 Task: Add Hu Organic Cashew Butter & Raspberry Dark Chocolate Bar to the cart.
Action: Mouse moved to (18, 70)
Screenshot: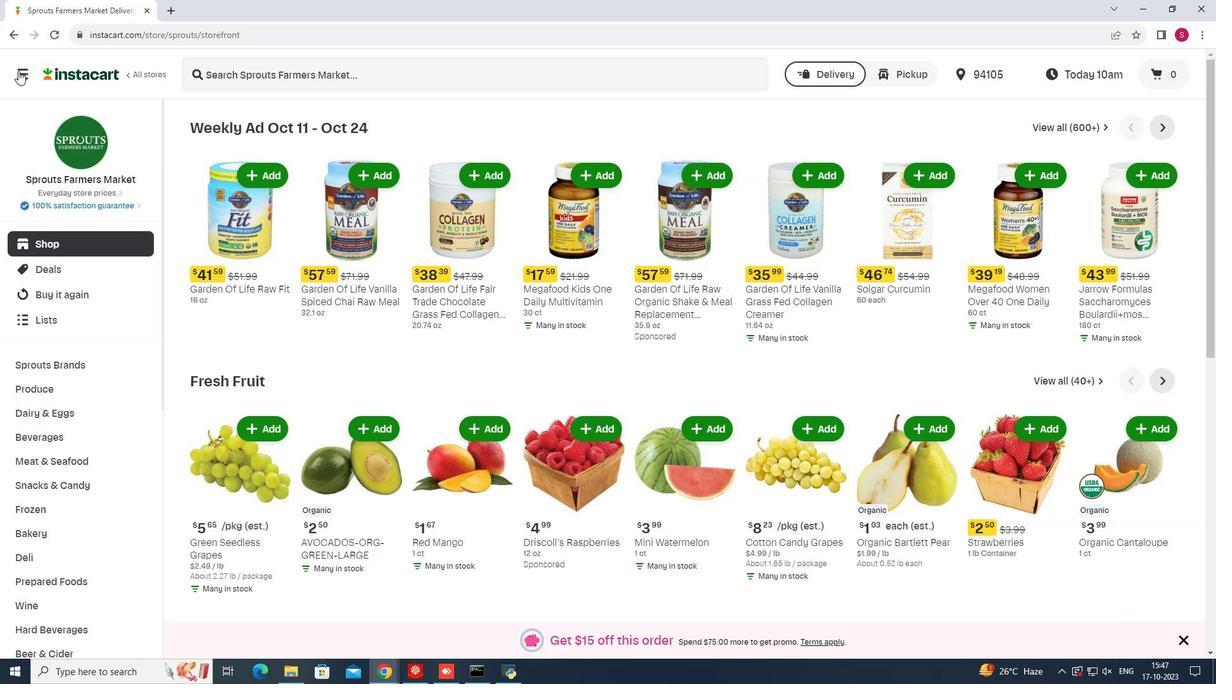 
Action: Mouse pressed left at (18, 70)
Screenshot: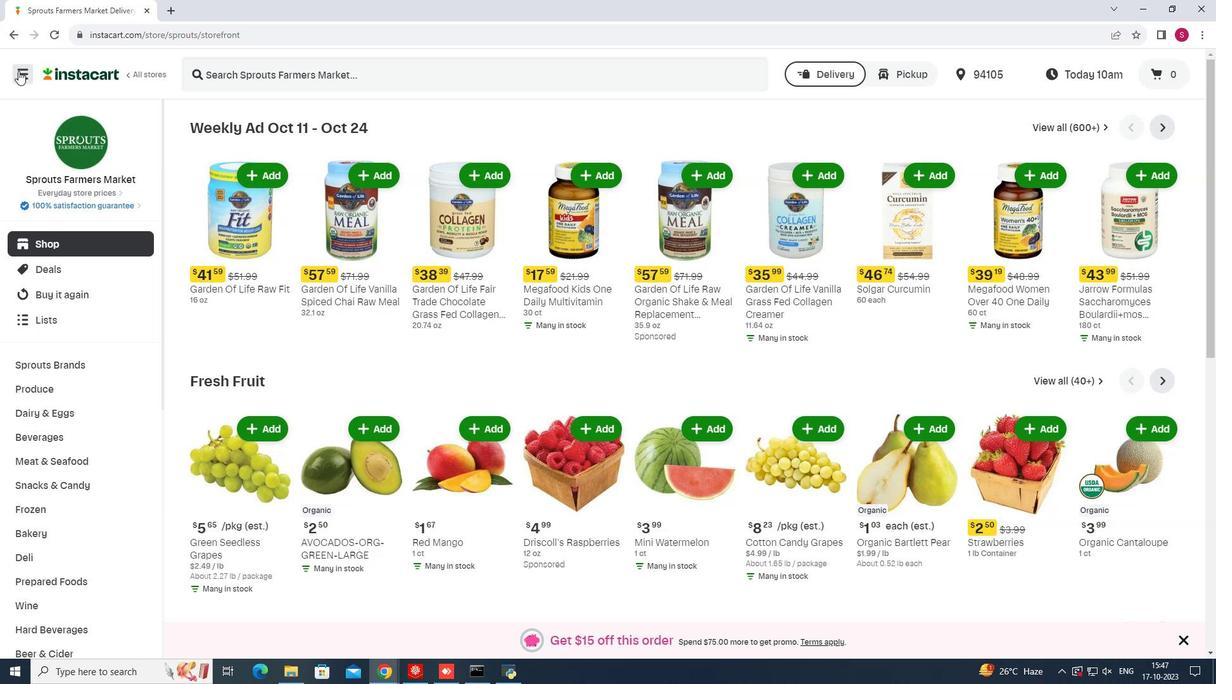 
Action: Mouse moved to (81, 331)
Screenshot: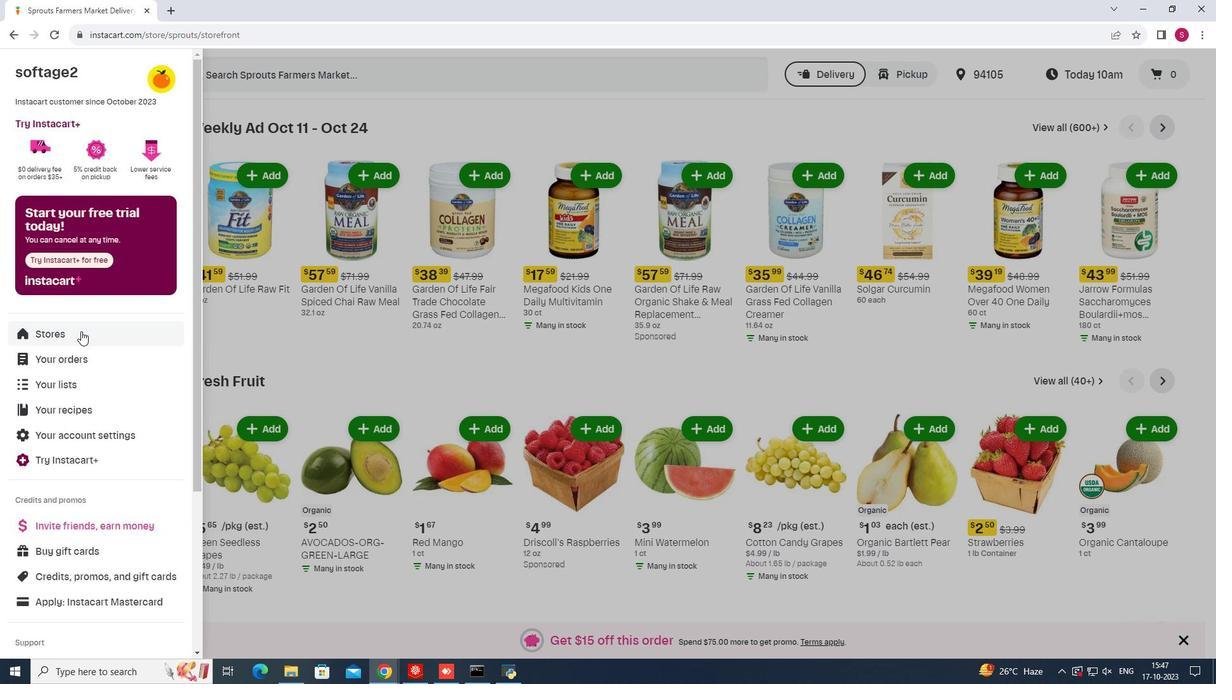 
Action: Mouse pressed left at (81, 331)
Screenshot: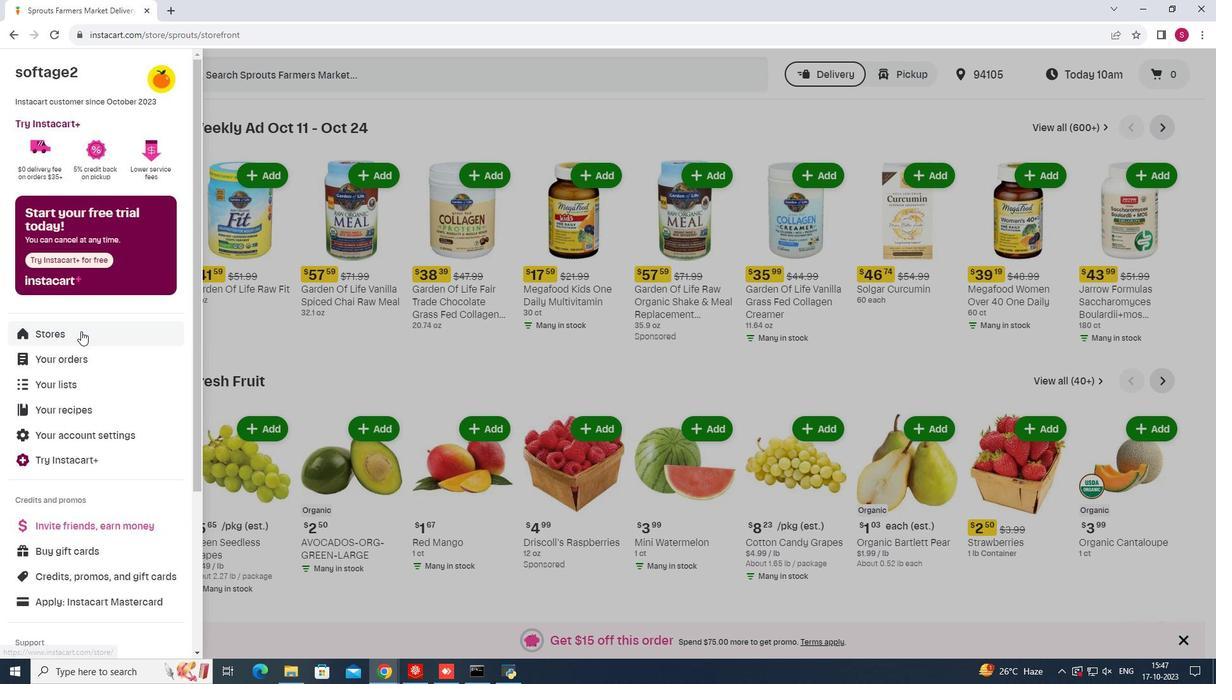 
Action: Mouse moved to (295, 115)
Screenshot: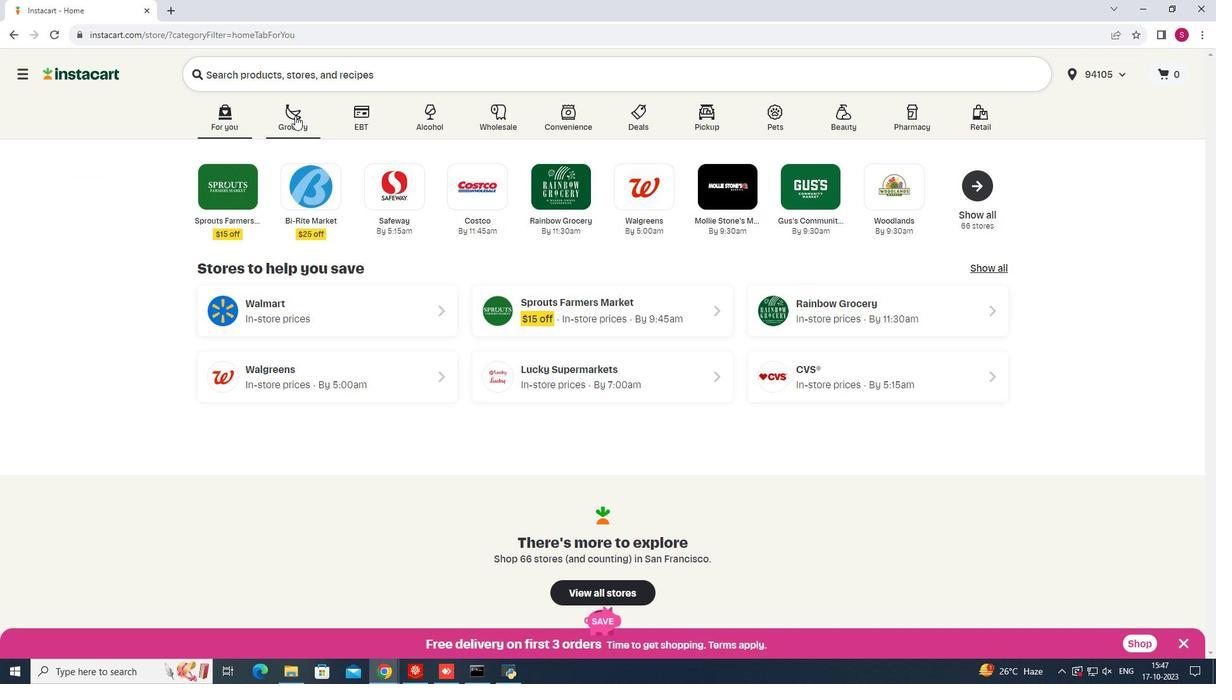 
Action: Mouse pressed left at (295, 115)
Screenshot: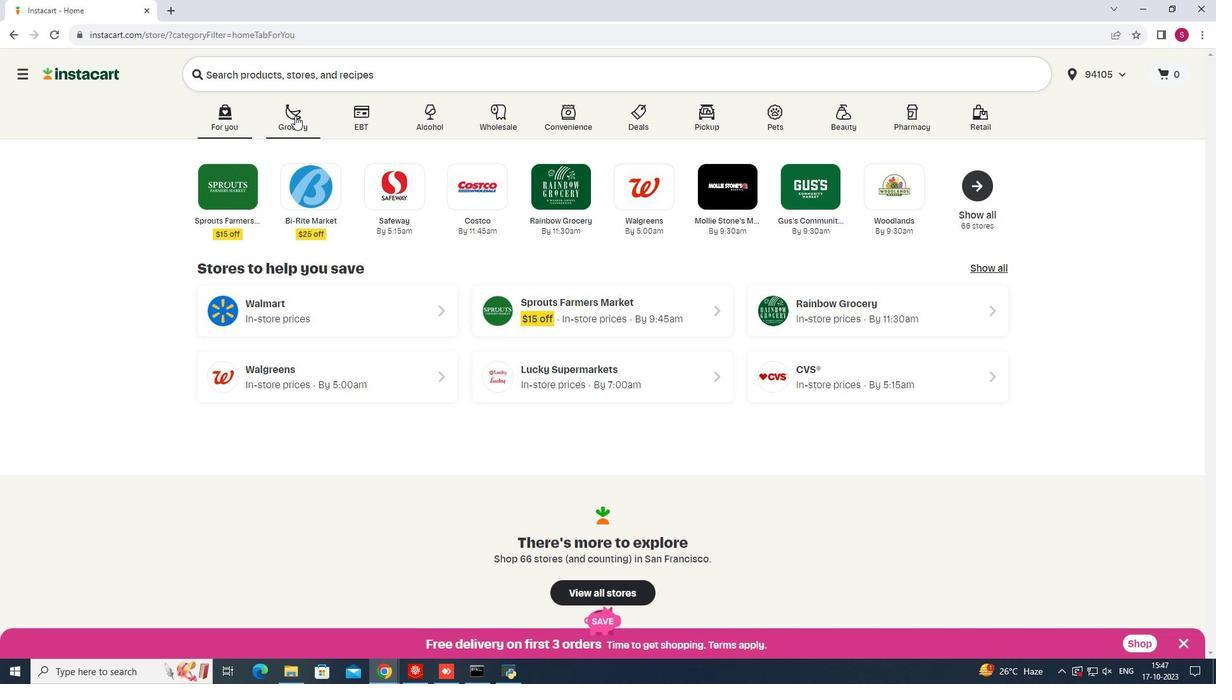 
Action: Mouse moved to (863, 172)
Screenshot: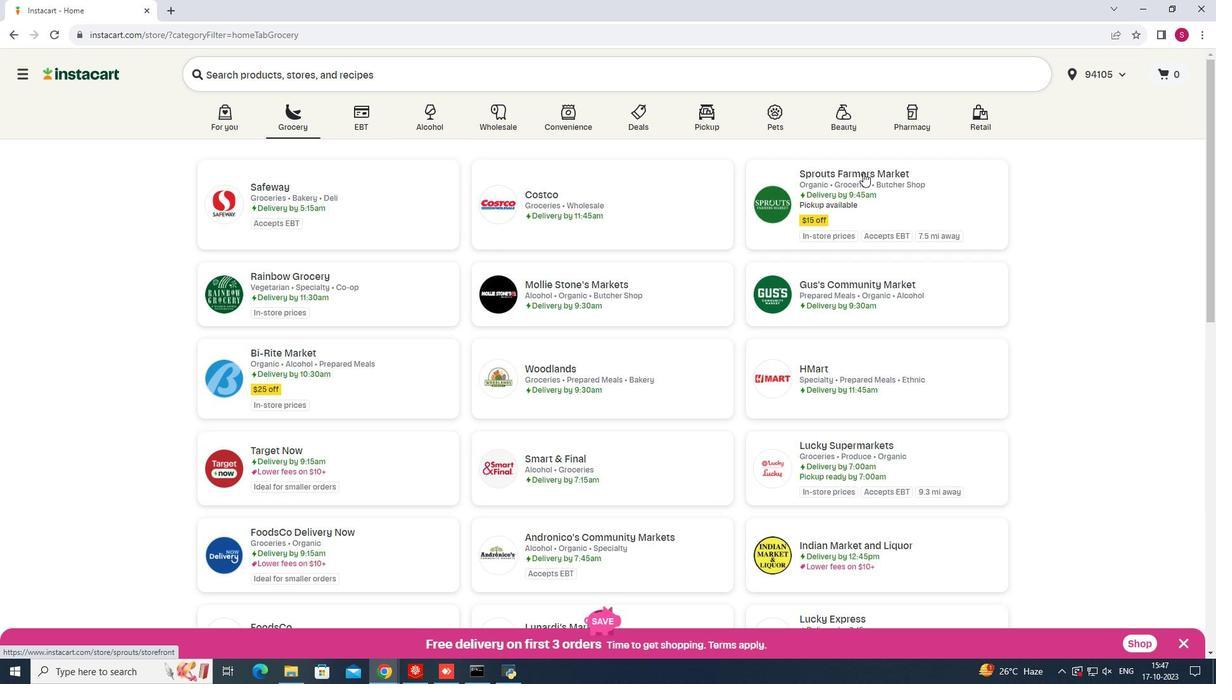 
Action: Mouse pressed left at (863, 172)
Screenshot: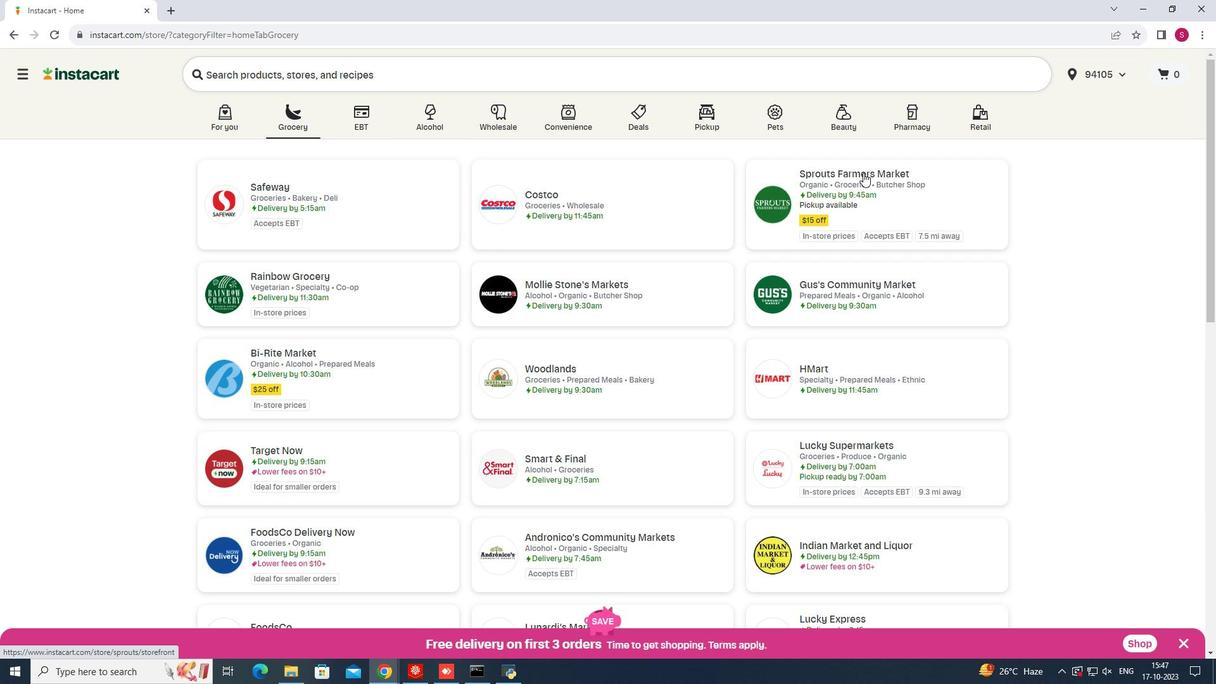 
Action: Mouse moved to (58, 482)
Screenshot: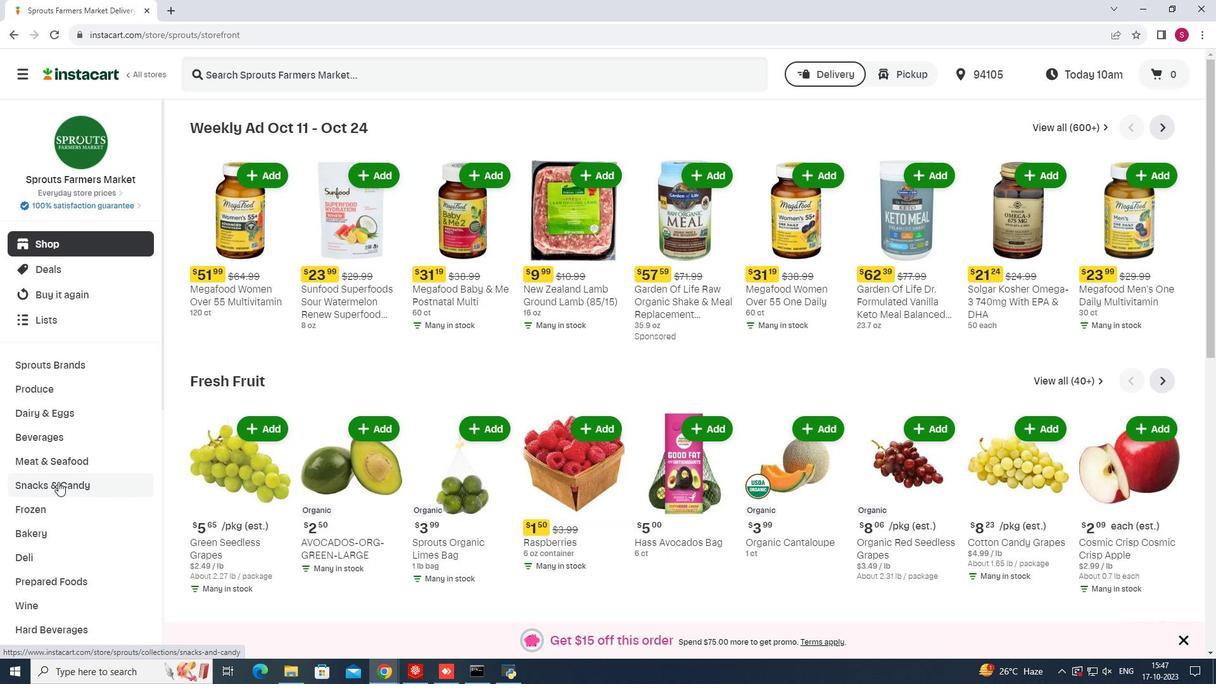
Action: Mouse pressed left at (58, 482)
Screenshot: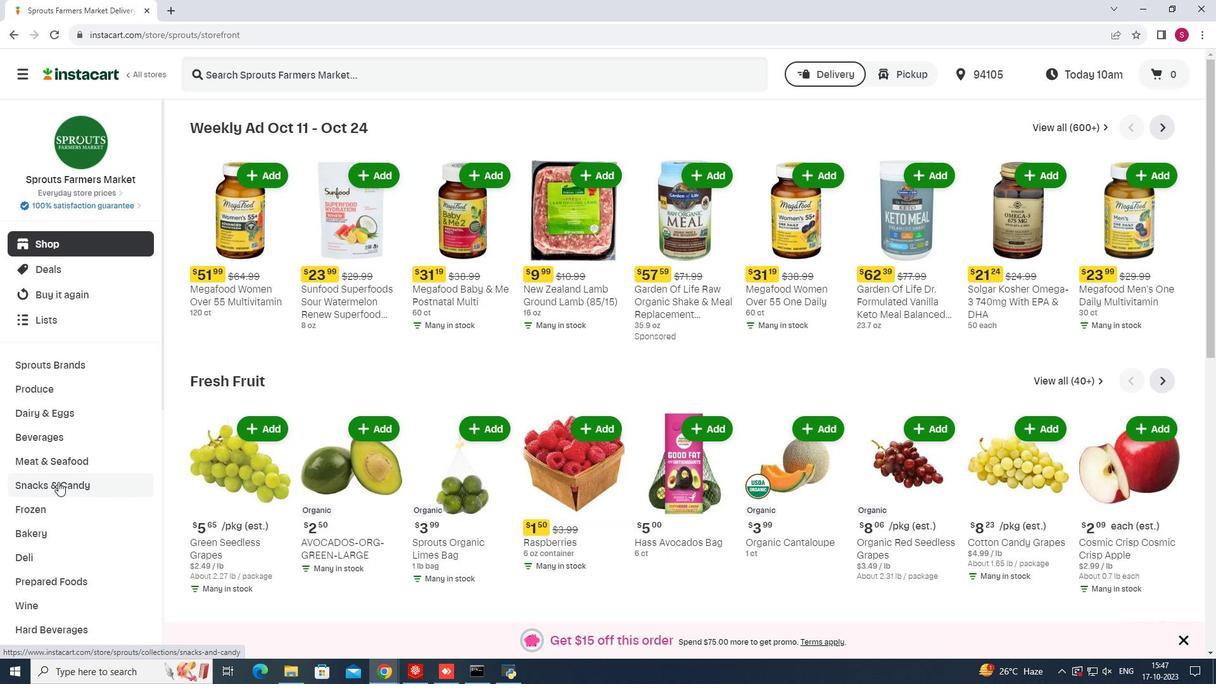 
Action: Mouse pressed left at (58, 482)
Screenshot: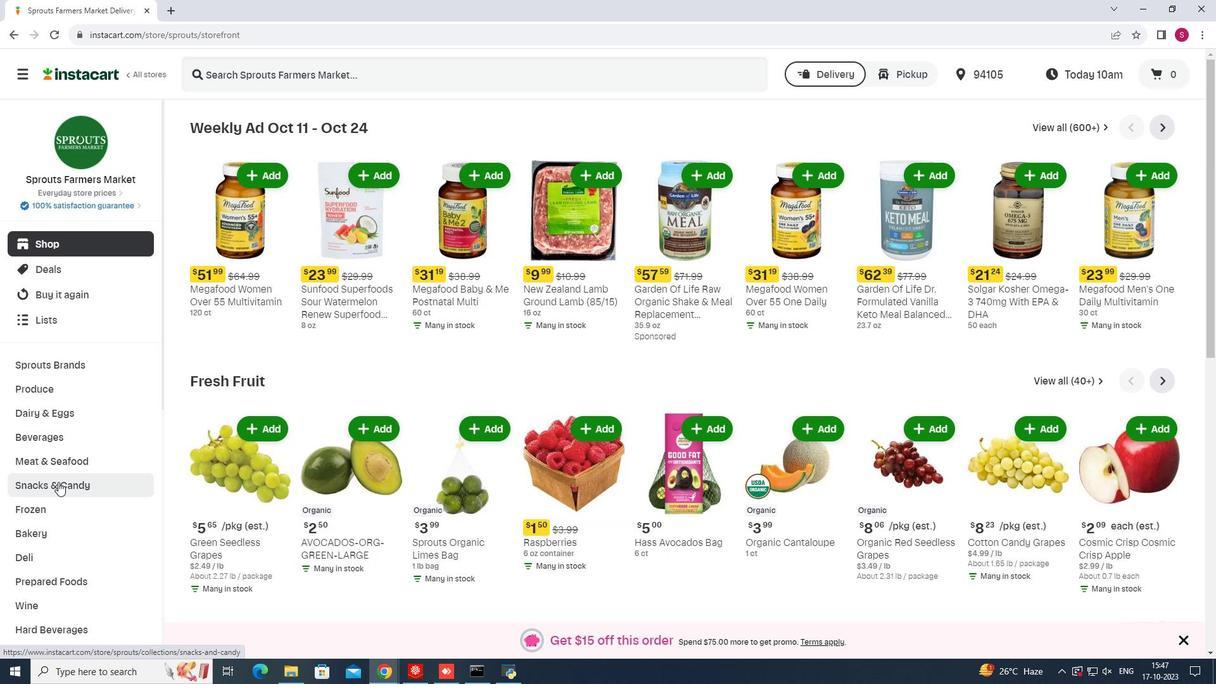 
Action: Mouse moved to (354, 154)
Screenshot: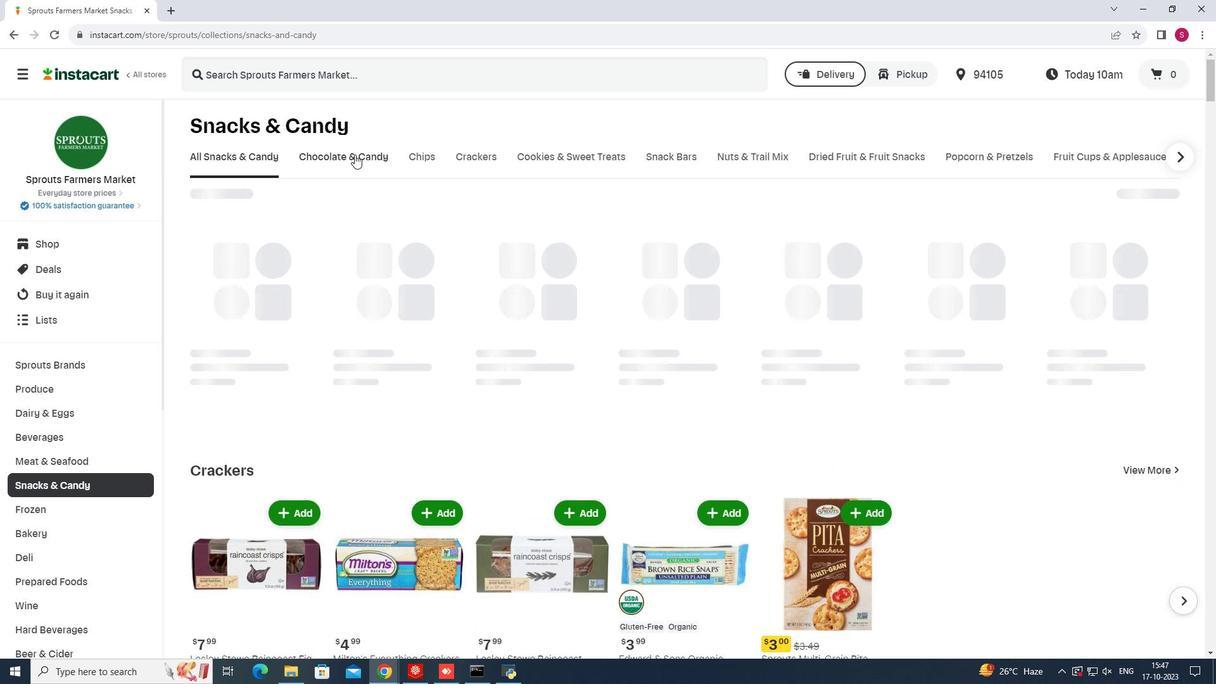 
Action: Mouse pressed left at (354, 154)
Screenshot: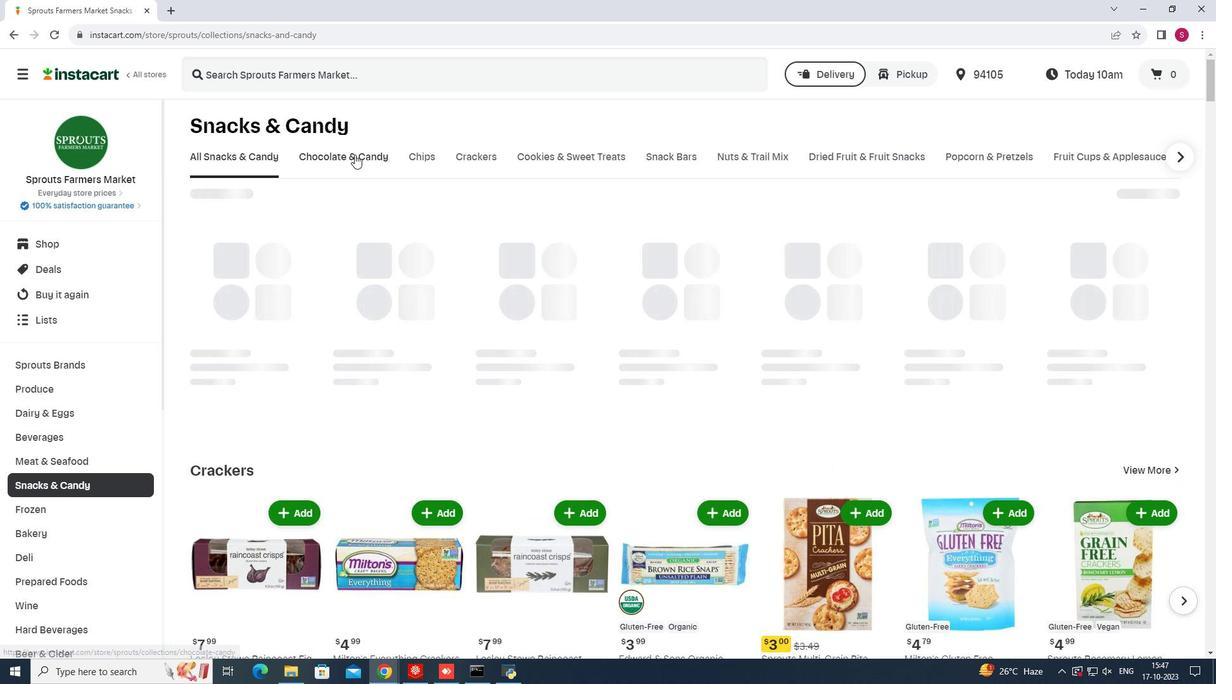 
Action: Mouse moved to (321, 210)
Screenshot: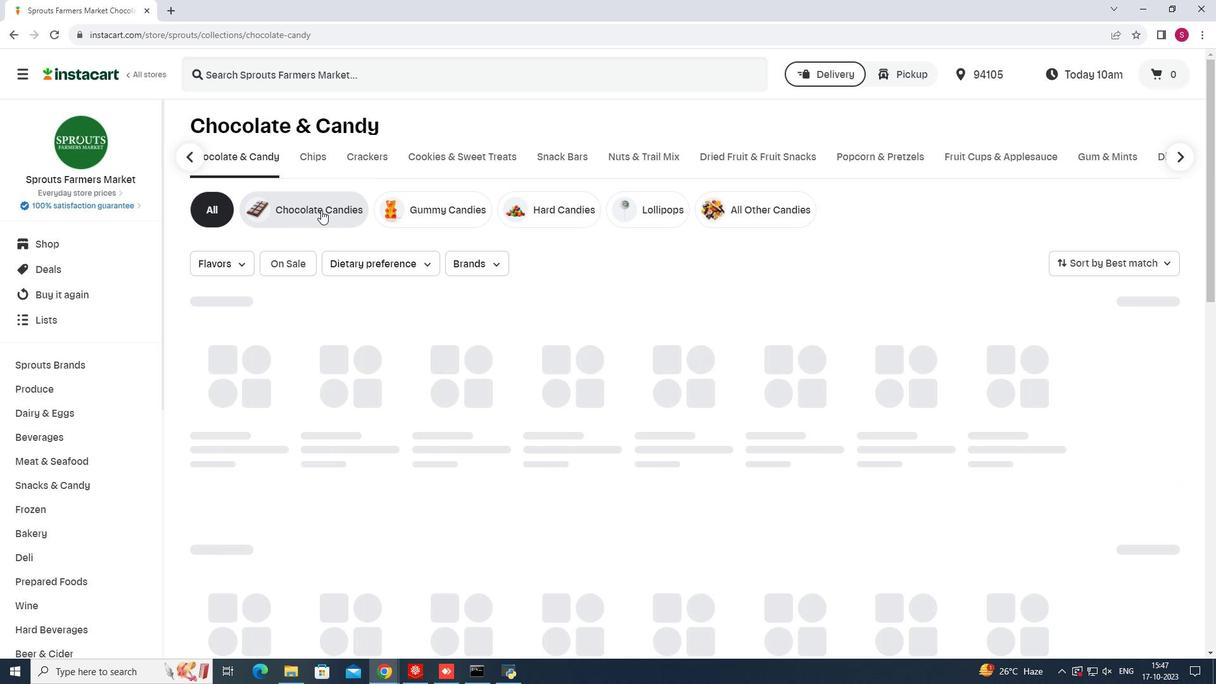 
Action: Mouse pressed left at (321, 210)
Screenshot: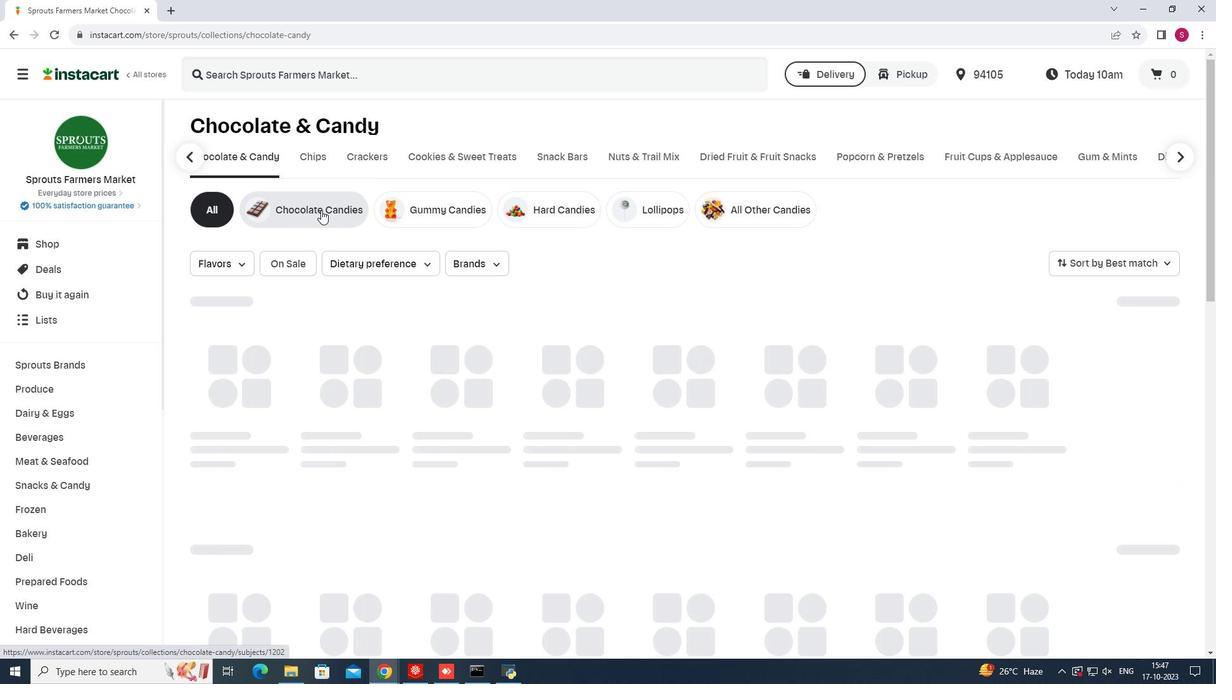 
Action: Mouse moved to (441, 75)
Screenshot: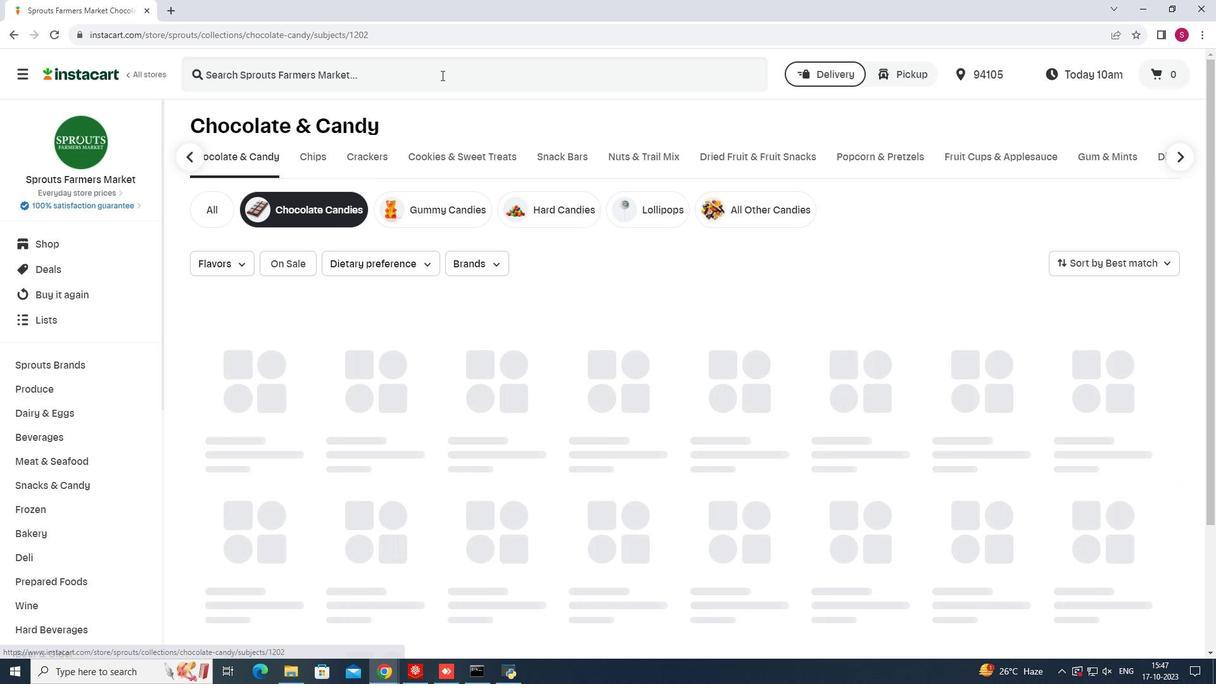 
Action: Mouse pressed left at (441, 75)
Screenshot: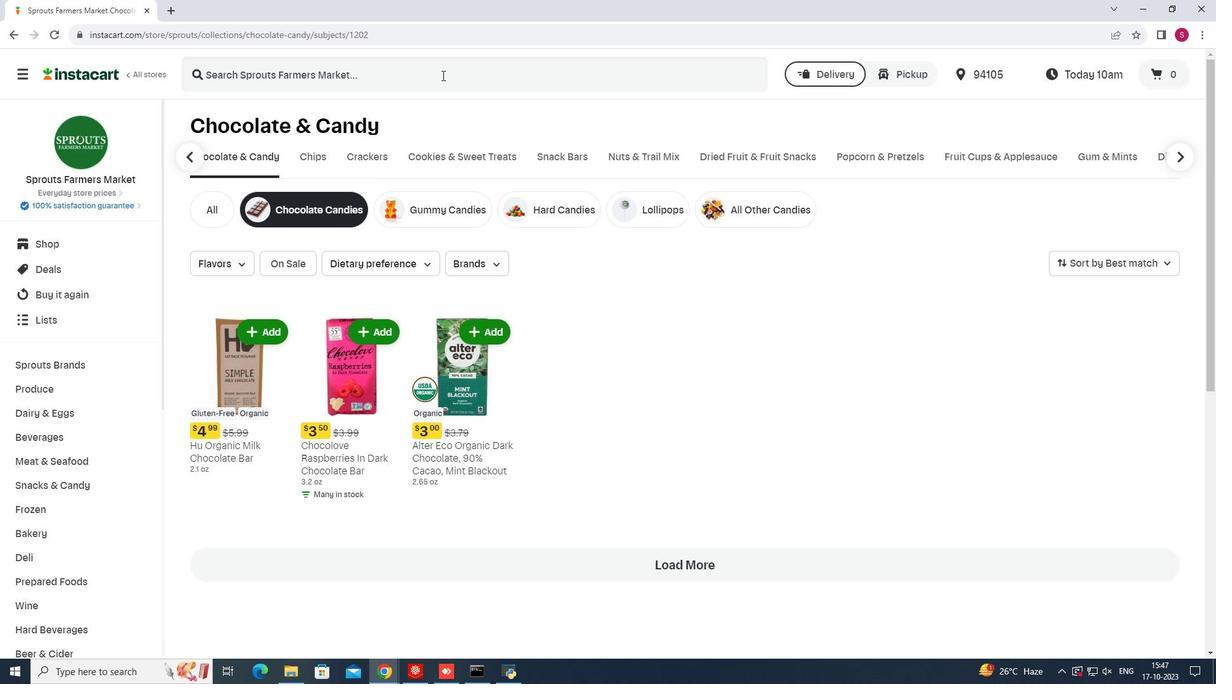
Action: Mouse moved to (434, 72)
Screenshot: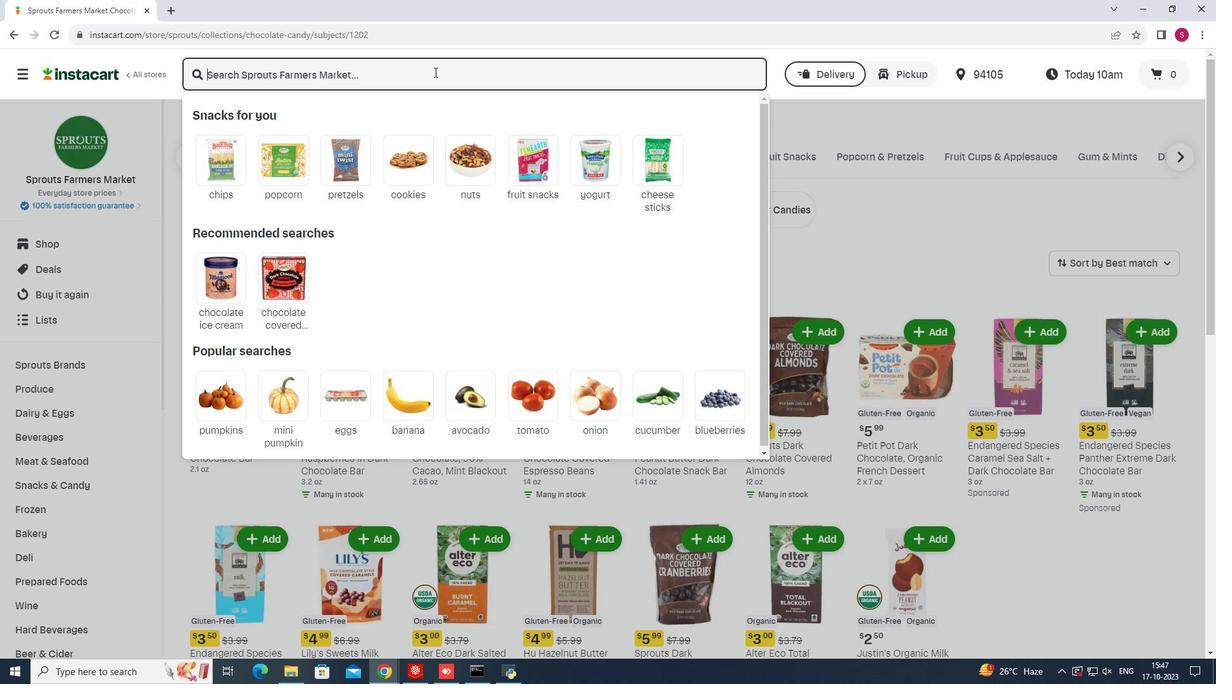 
Action: Key pressed <Key.shift>Hu<Key.space><Key.shift>Organic<Key.space><Key.shift>Cashew<Key.space><Key.shift>Butter<Key.space><Key.shift>&<Key.space><Key.shift>Raspberry<Key.space><Key.shift>Dark<Key.space><Key.shift>Chocolate<Key.space><Key.shift>Bar<Key.enter>
Screenshot: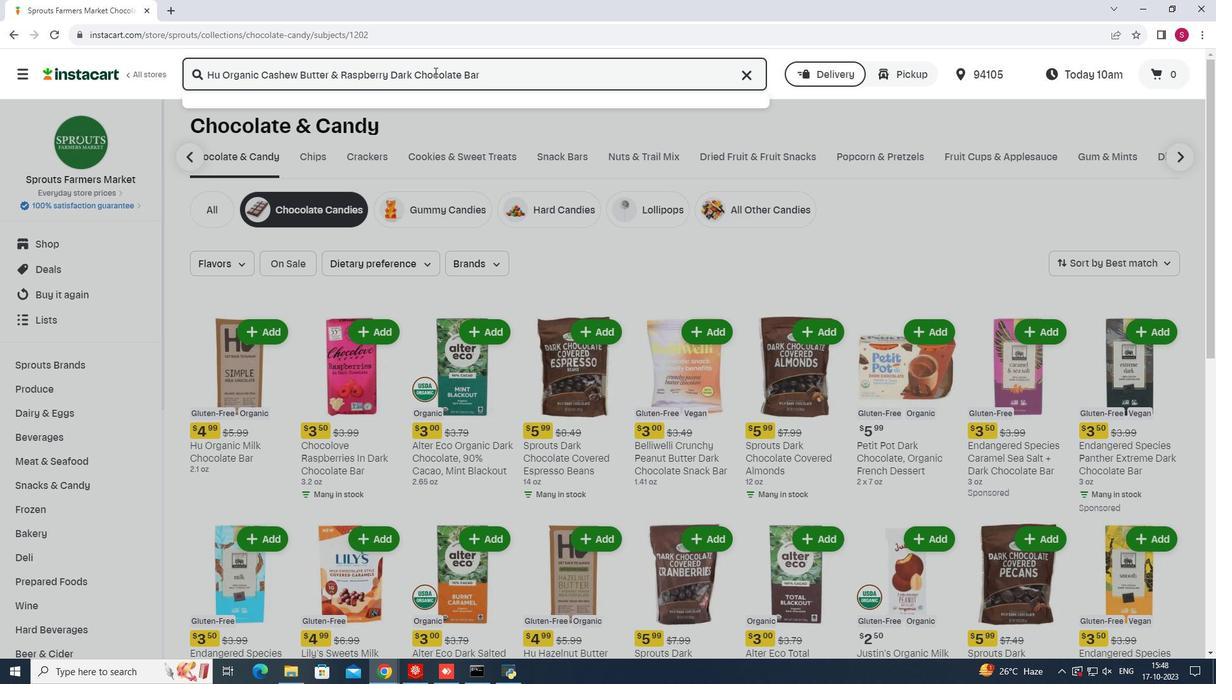 
Action: Mouse moved to (544, 205)
Screenshot: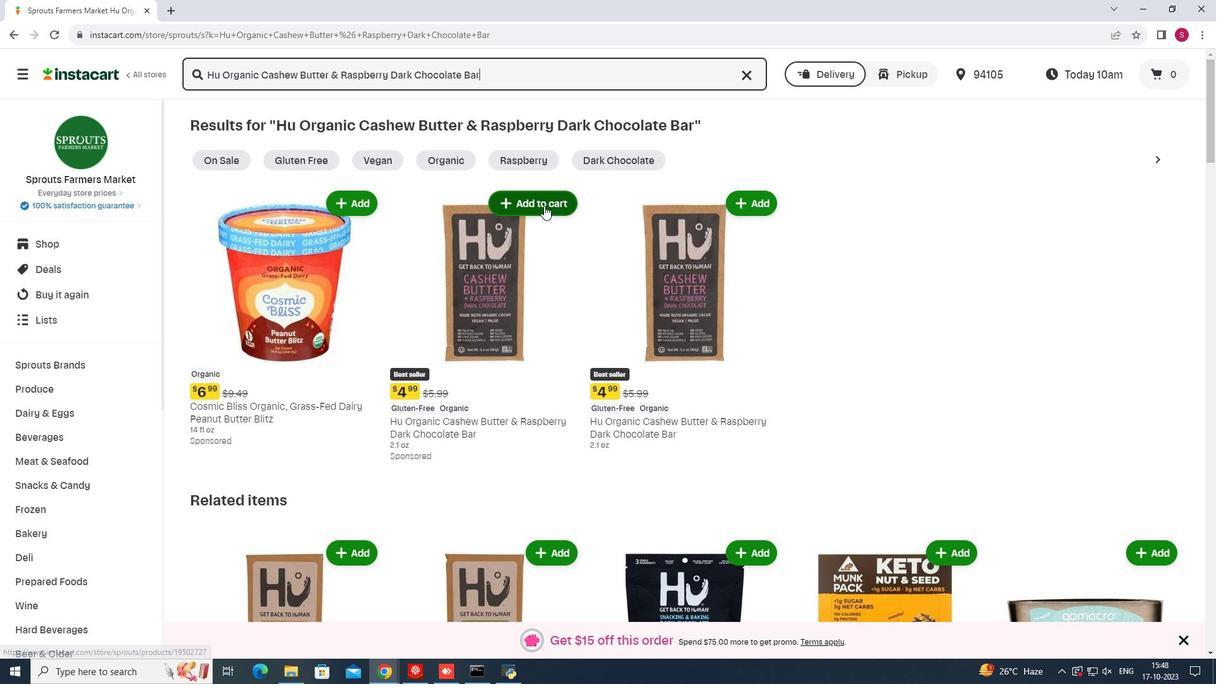 
Action: Mouse pressed left at (544, 205)
Screenshot: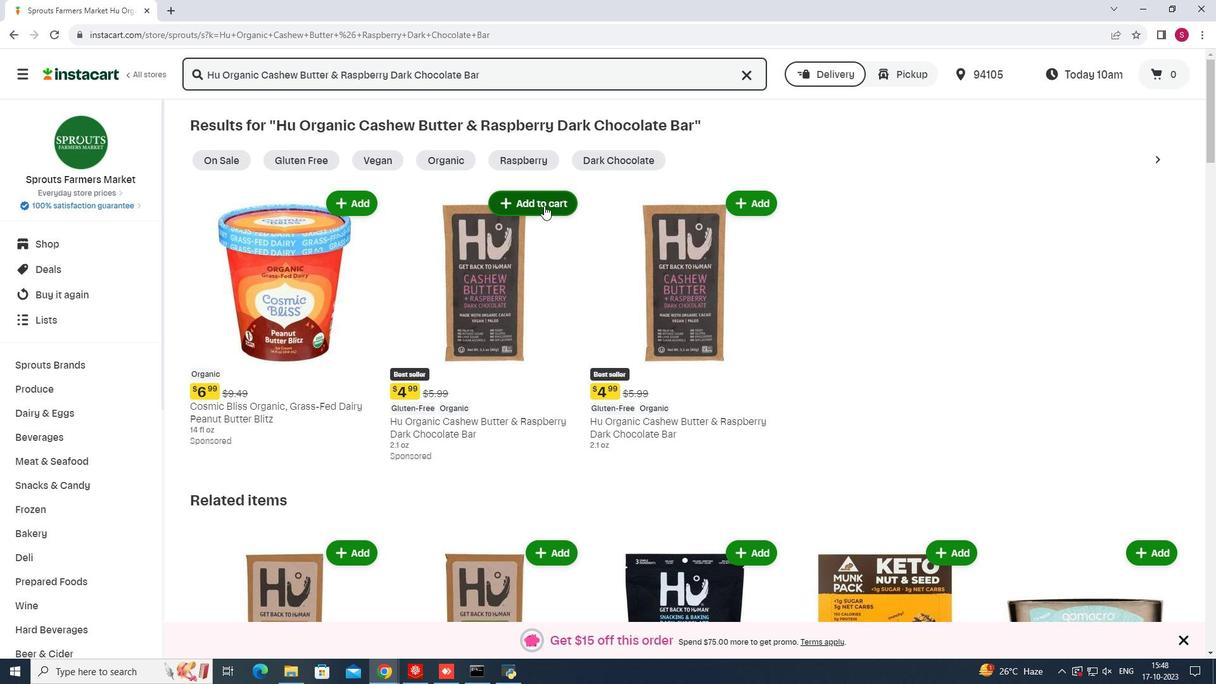 
Action: Mouse moved to (979, 253)
Screenshot: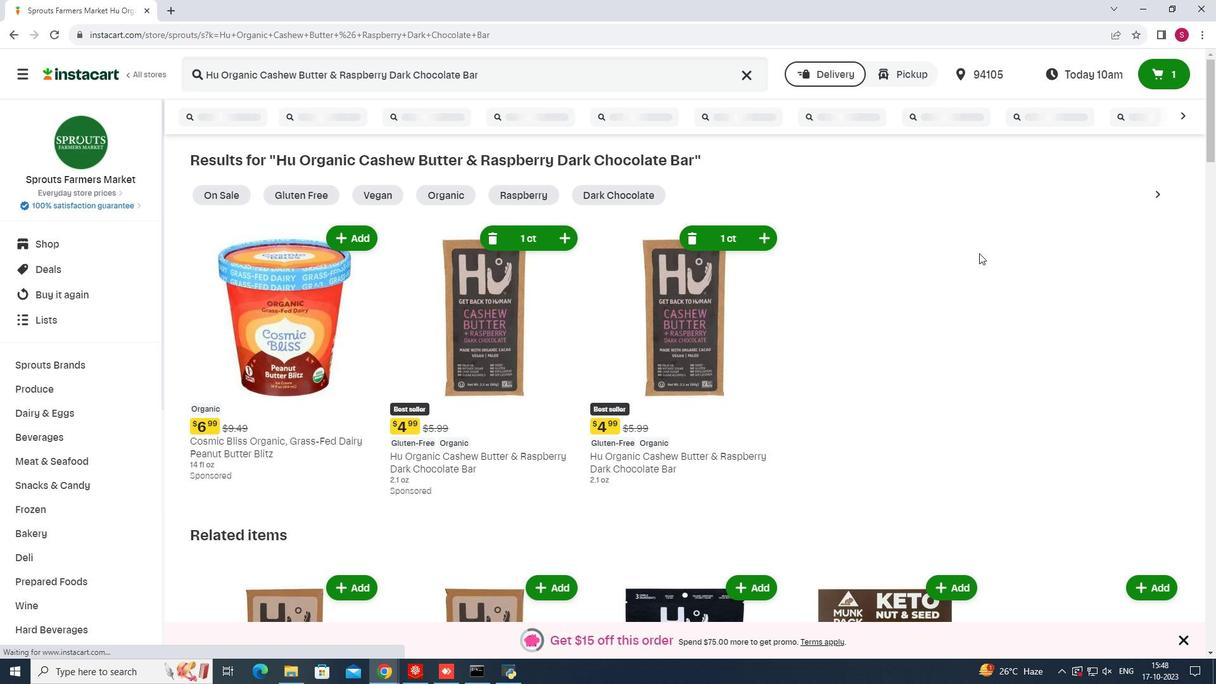 
